 Task: Filter calendar events by 'Purple category' and 'Normal' importance in Outlook.
Action: Mouse moved to (13, 68)
Screenshot: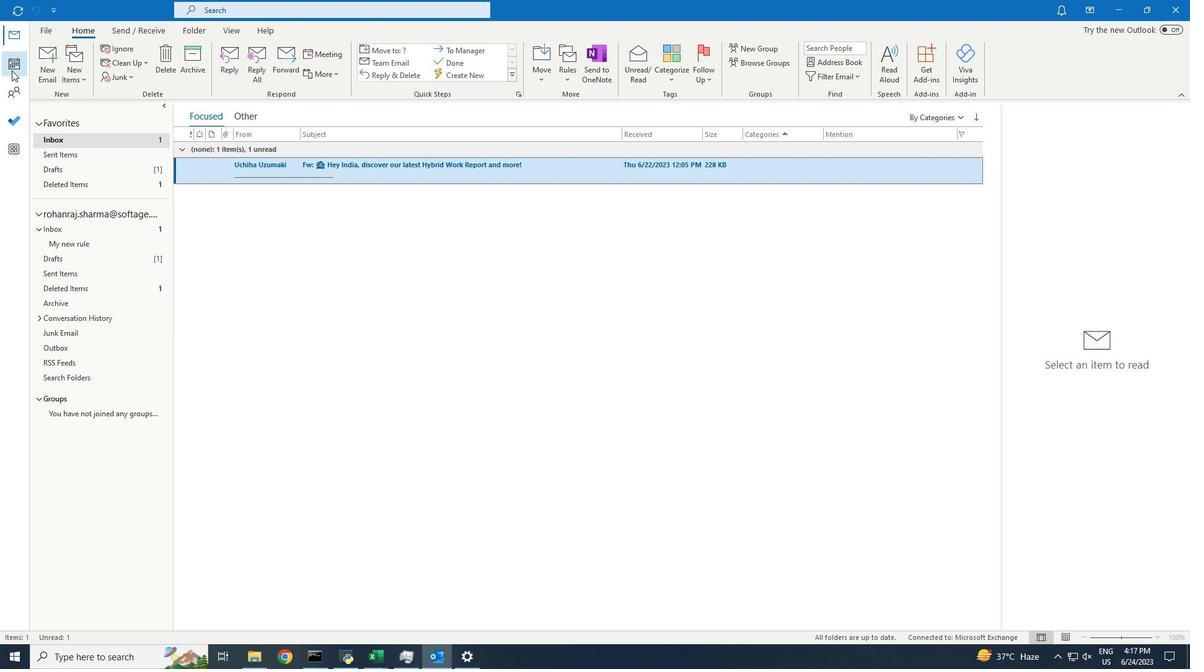 
Action: Mouse pressed left at (13, 68)
Screenshot: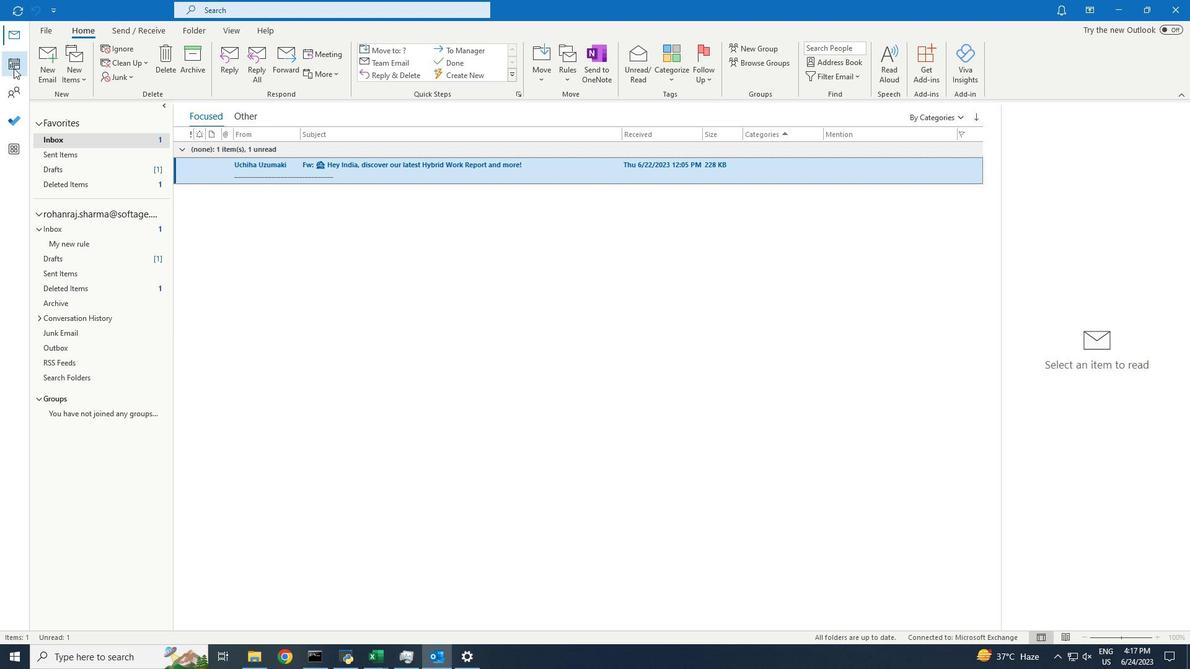 
Action: Mouse moved to (227, 32)
Screenshot: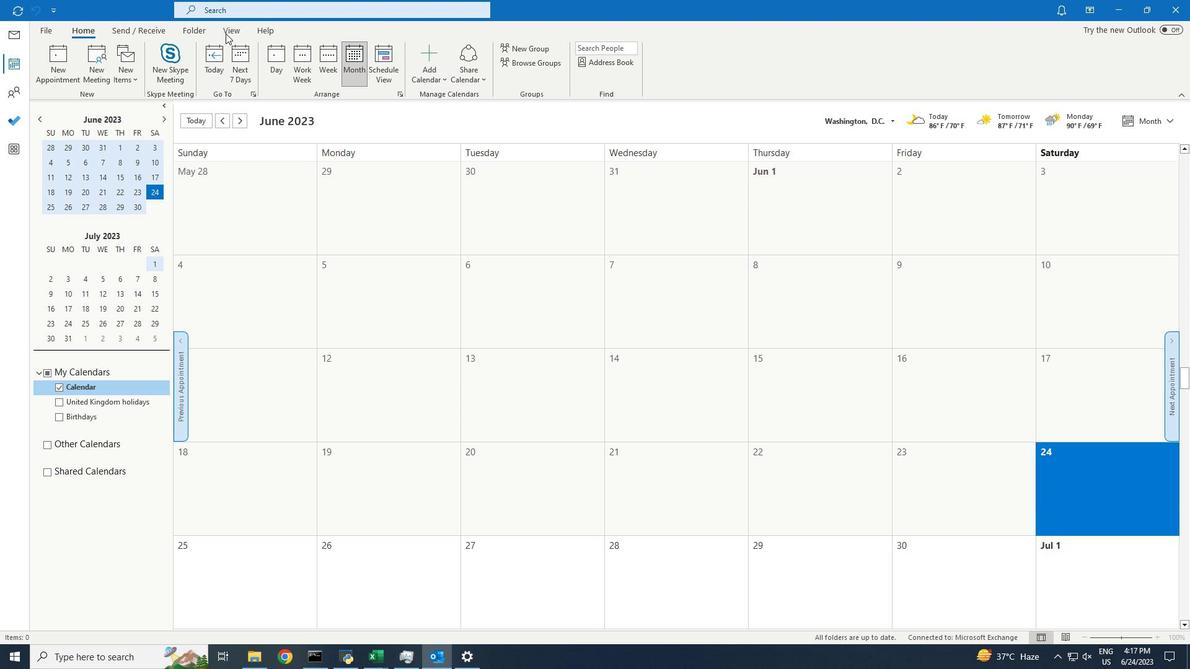 
Action: Mouse pressed left at (227, 32)
Screenshot: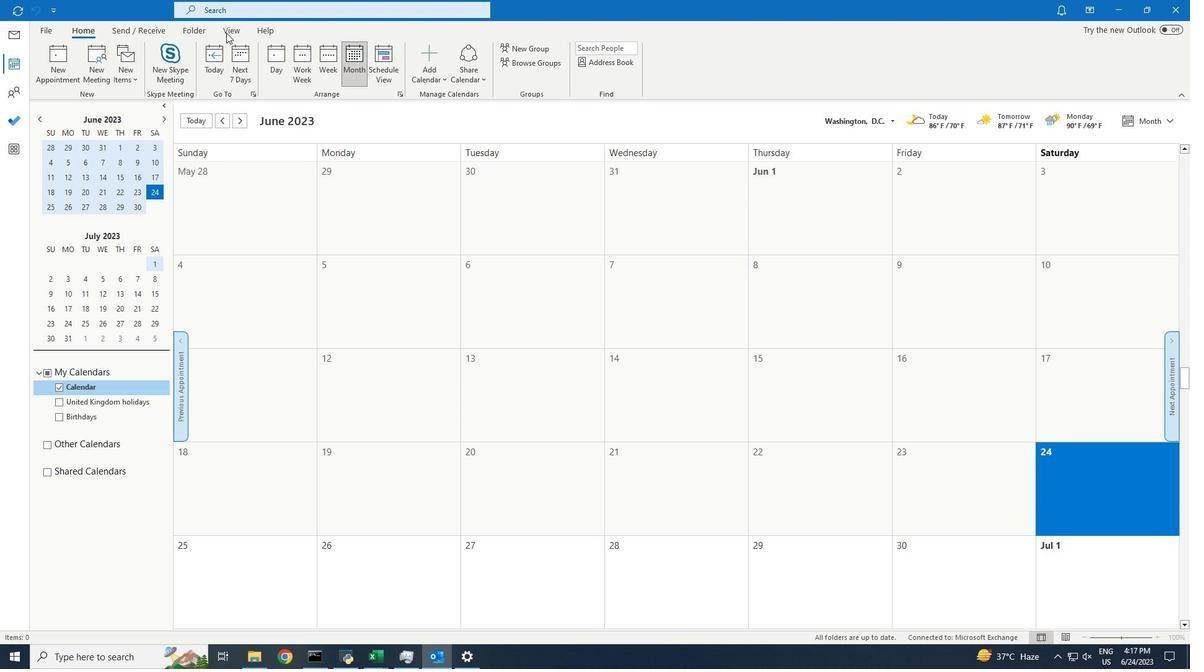 
Action: Mouse moved to (84, 55)
Screenshot: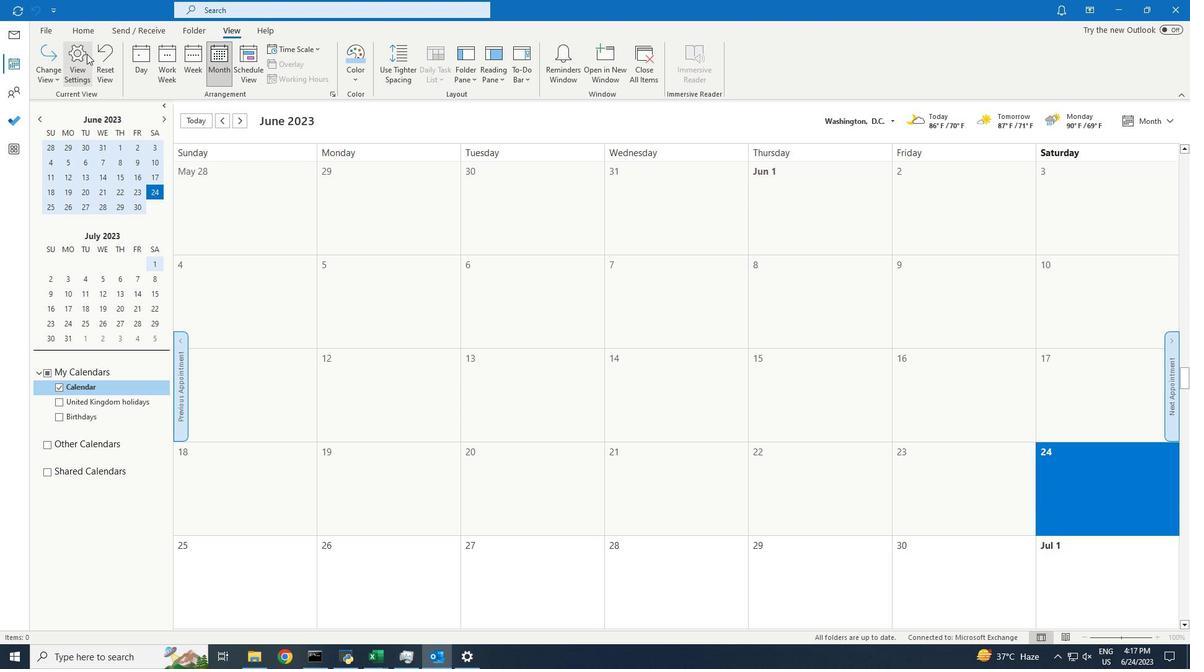 
Action: Mouse pressed left at (84, 55)
Screenshot: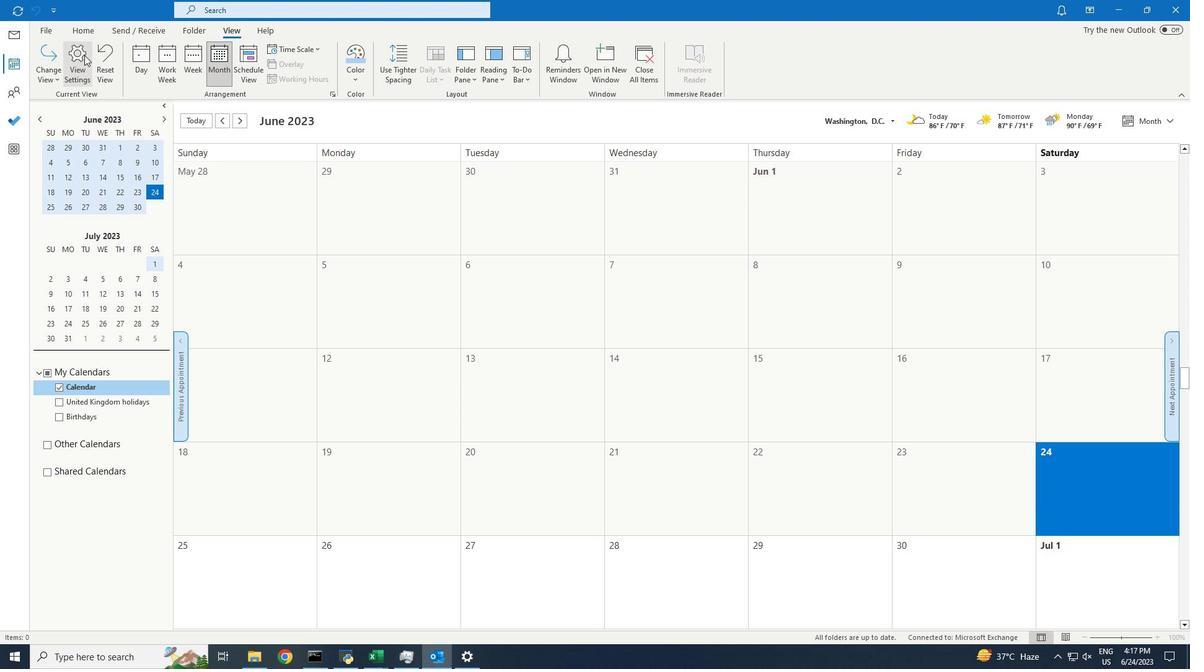 
Action: Mouse moved to (511, 324)
Screenshot: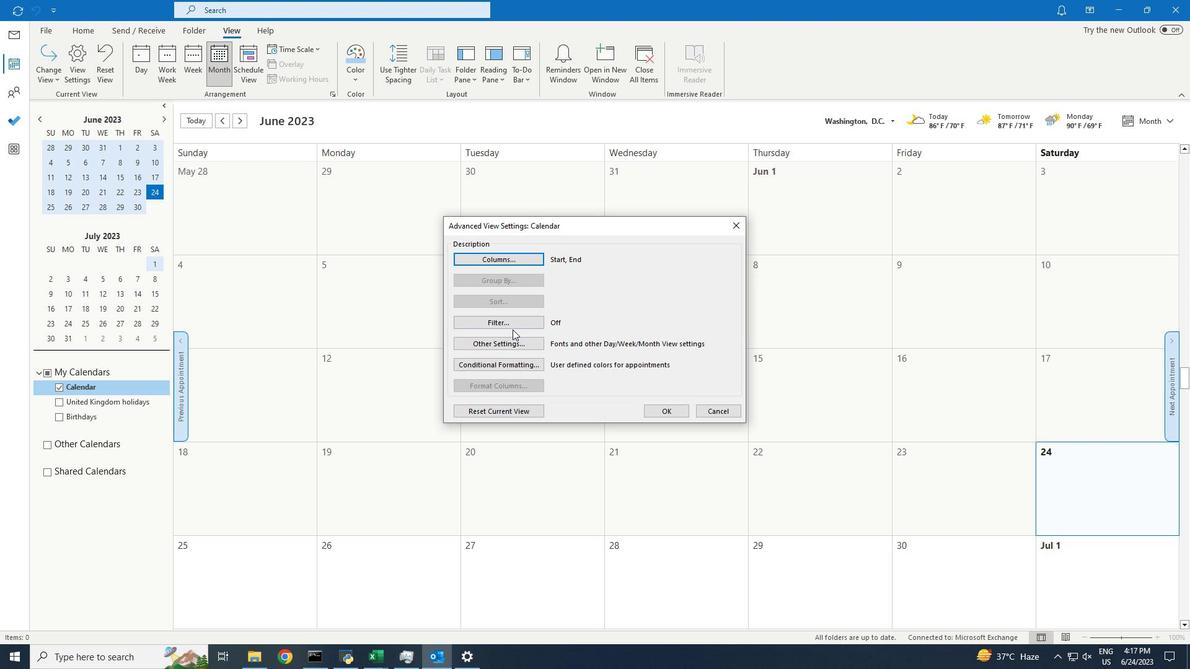 
Action: Mouse pressed left at (511, 324)
Screenshot: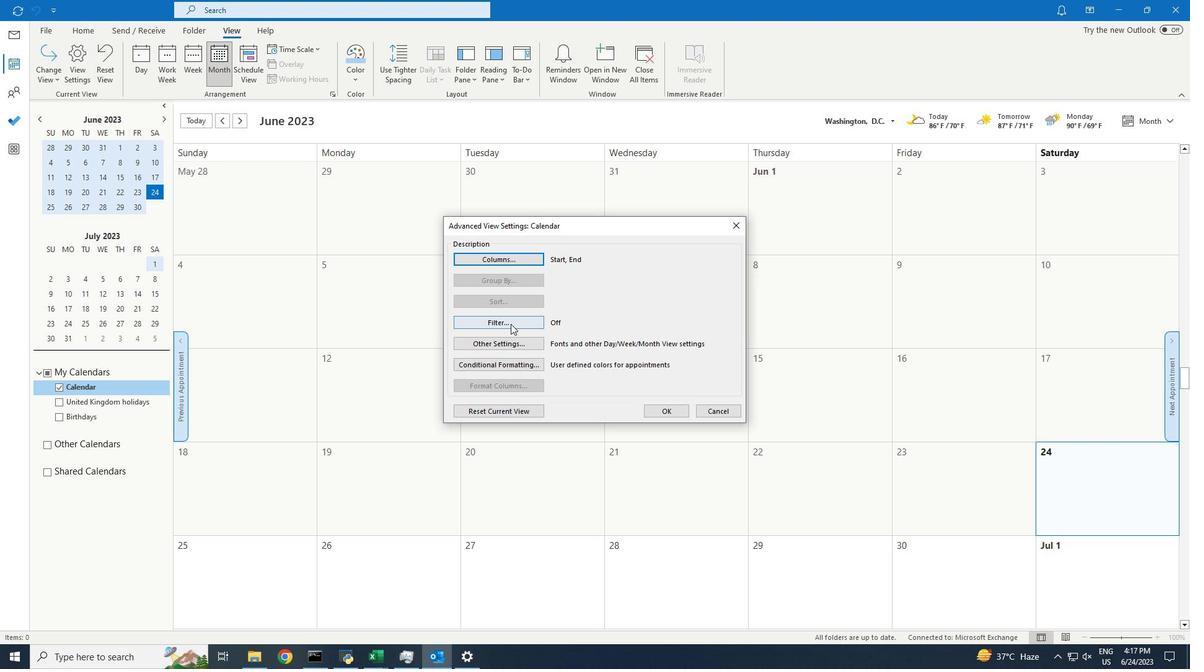 
Action: Mouse moved to (591, 247)
Screenshot: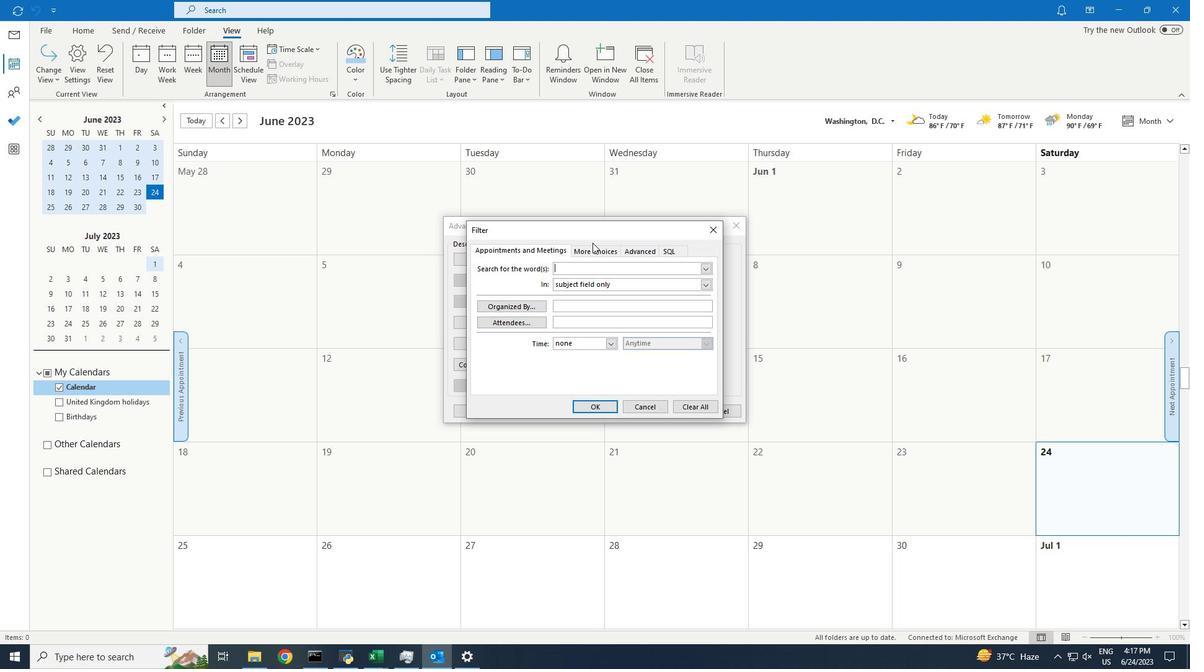 
Action: Mouse pressed left at (591, 247)
Screenshot: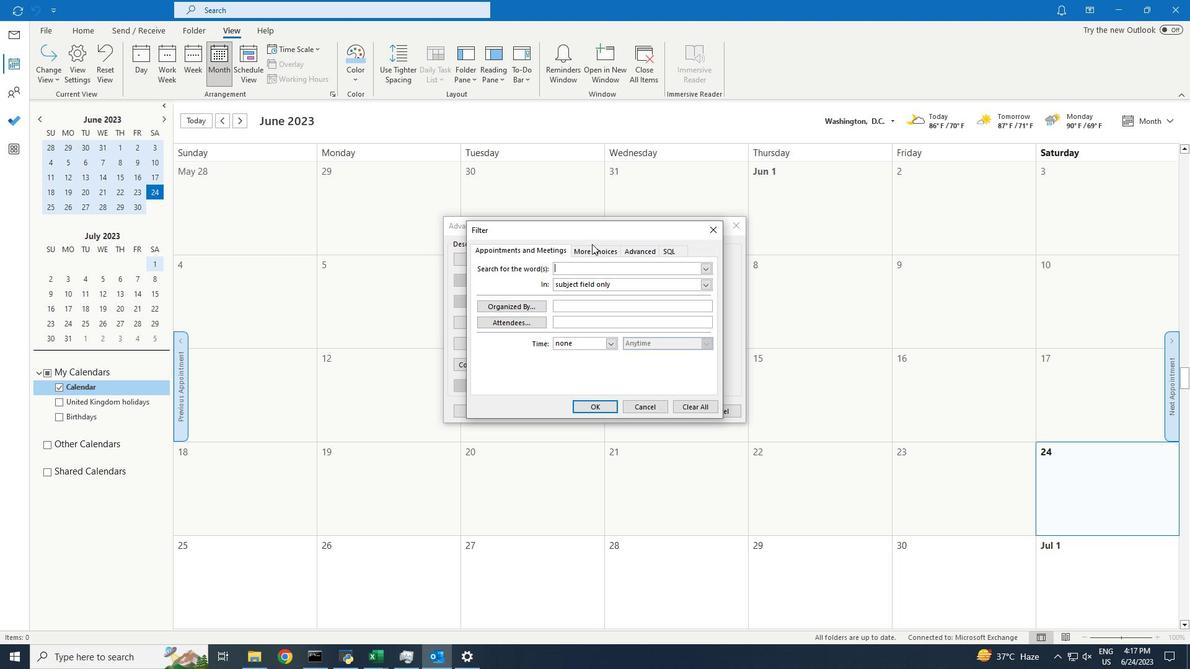 
Action: Mouse moved to (507, 265)
Screenshot: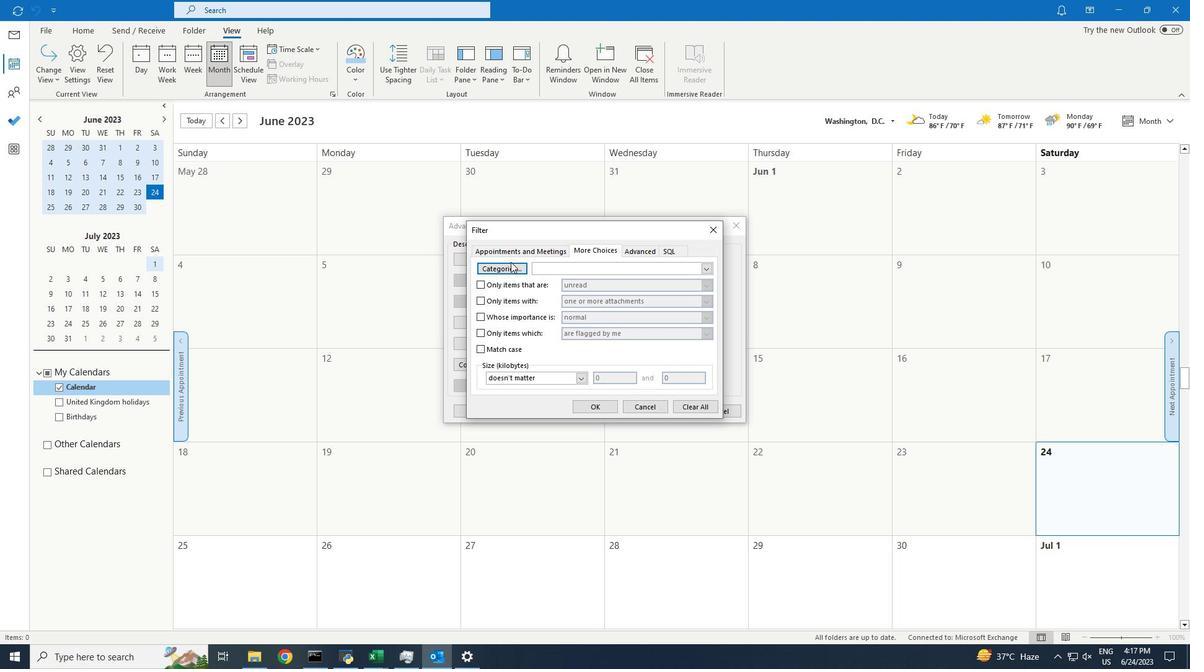 
Action: Mouse pressed left at (507, 265)
Screenshot: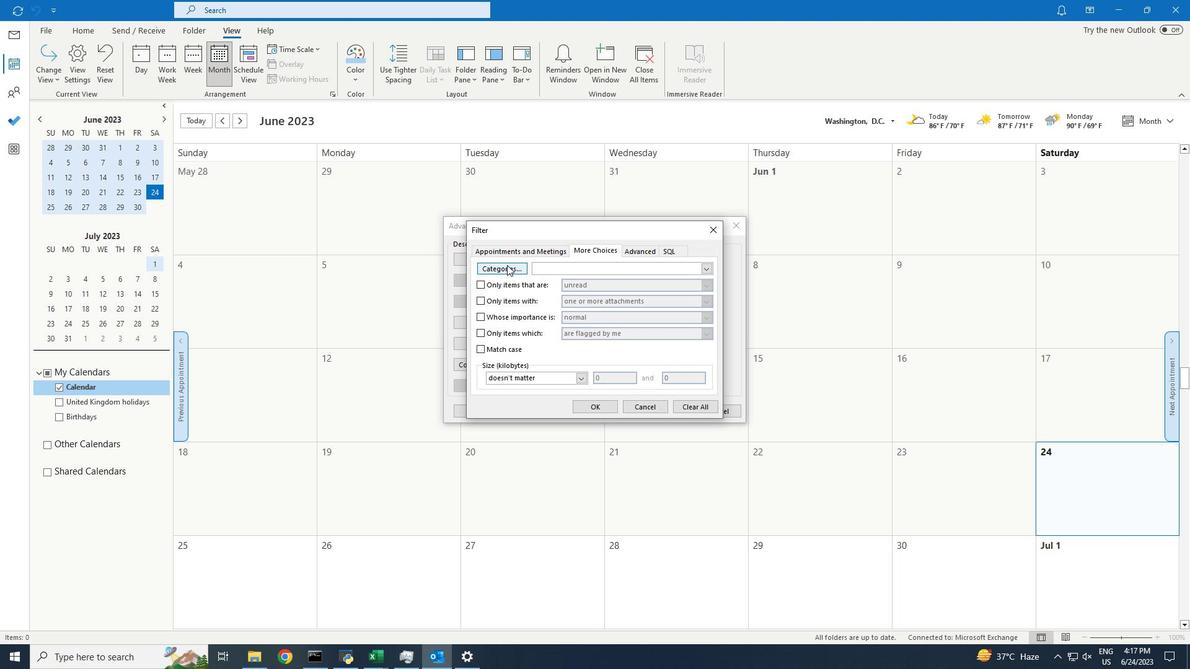 
Action: Mouse moved to (455, 305)
Screenshot: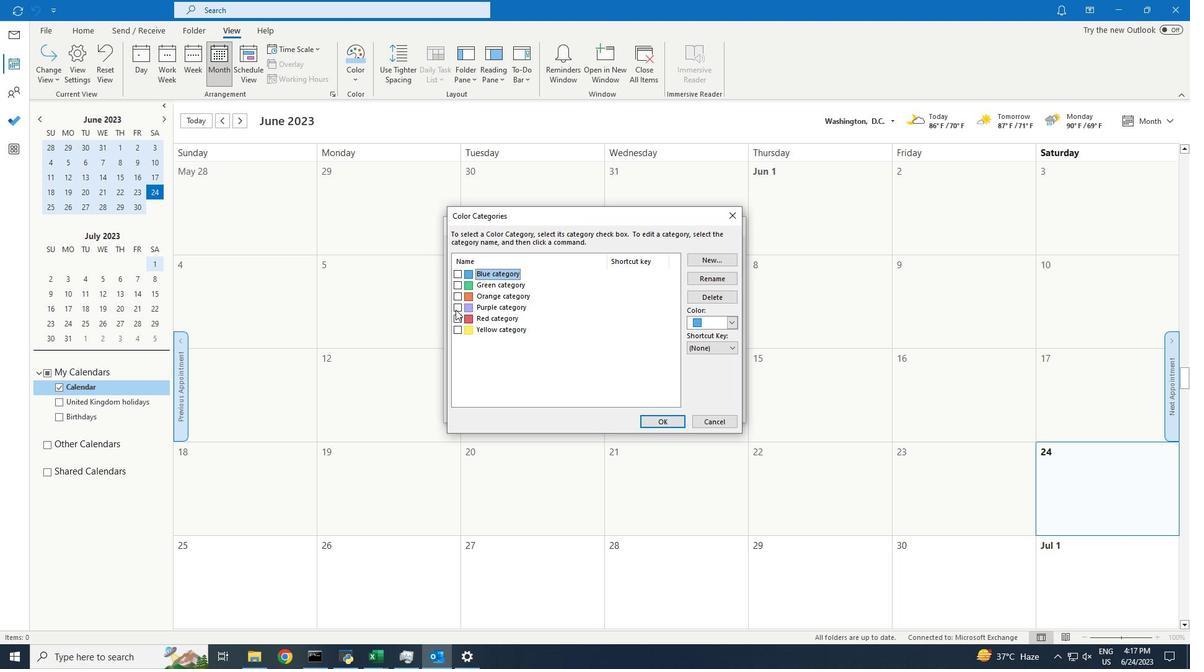 
Action: Mouse pressed left at (455, 305)
Screenshot: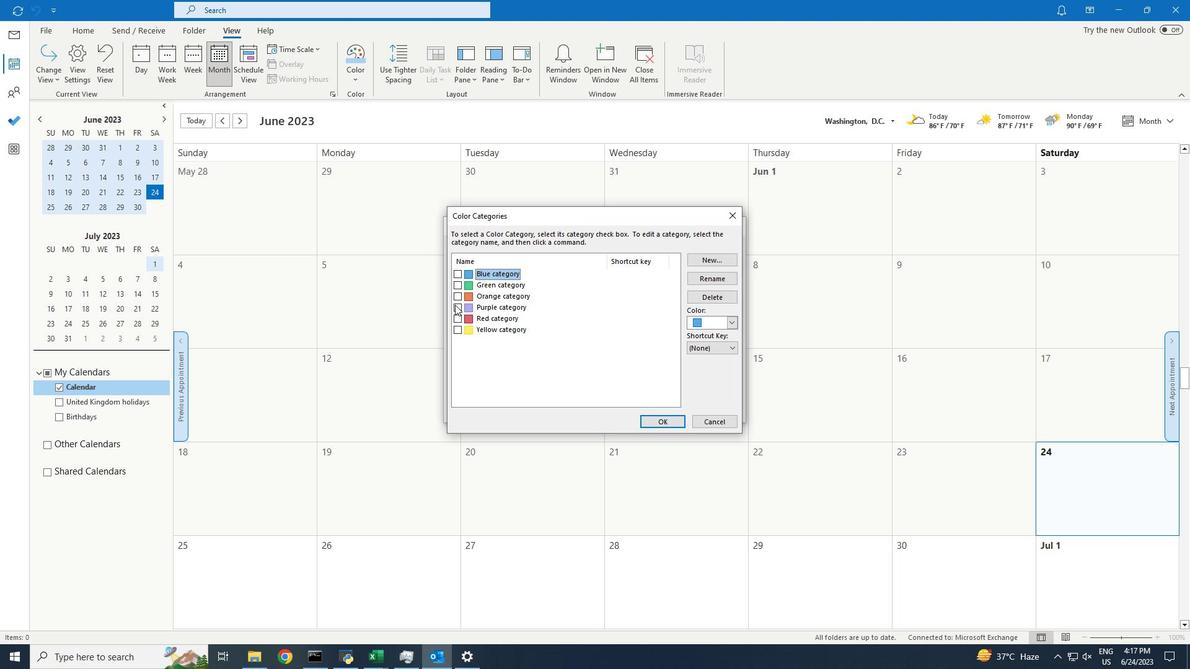 
Action: Mouse moved to (655, 424)
Screenshot: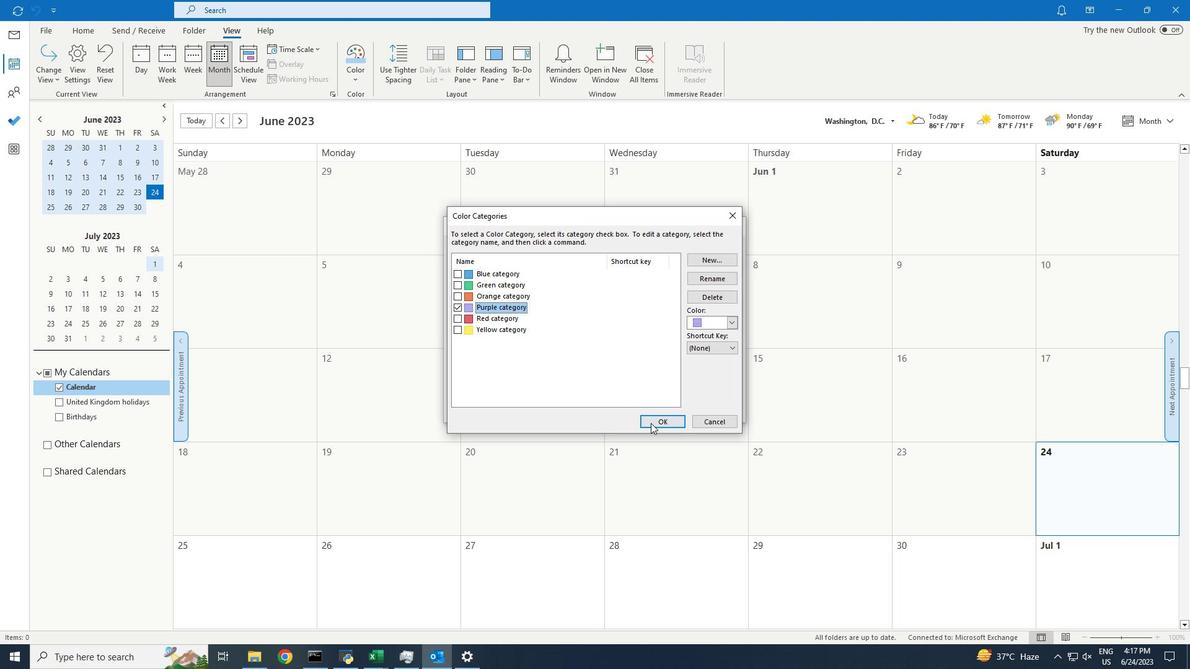
Action: Mouse pressed left at (655, 424)
Screenshot: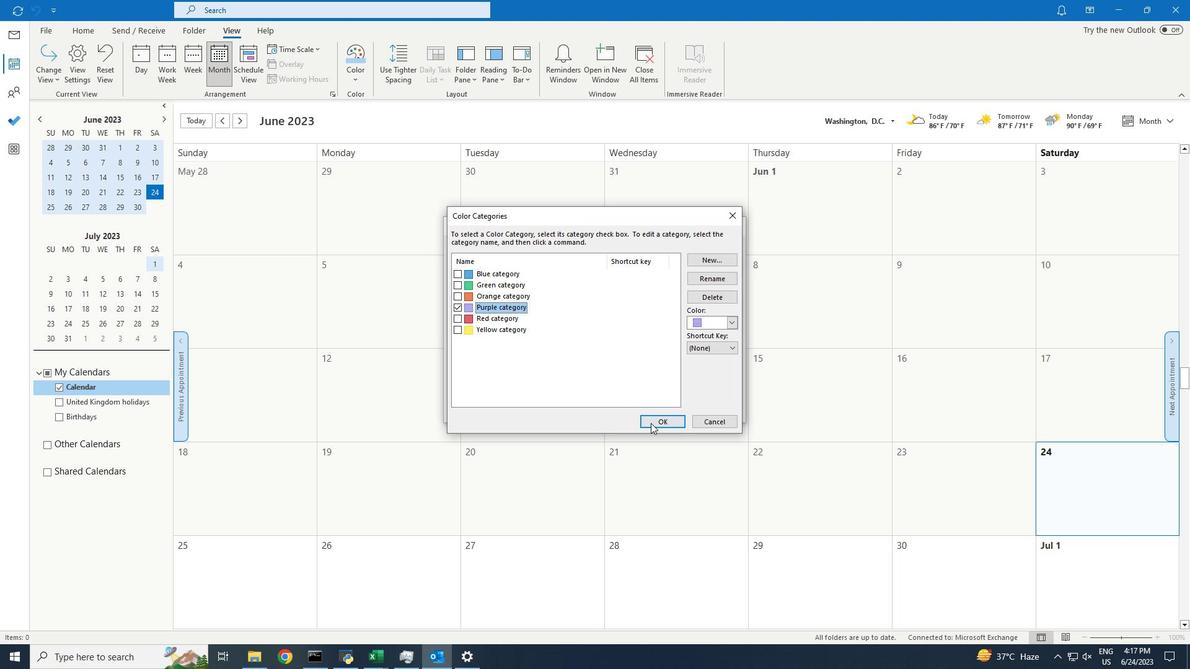 
Action: Mouse moved to (480, 313)
Screenshot: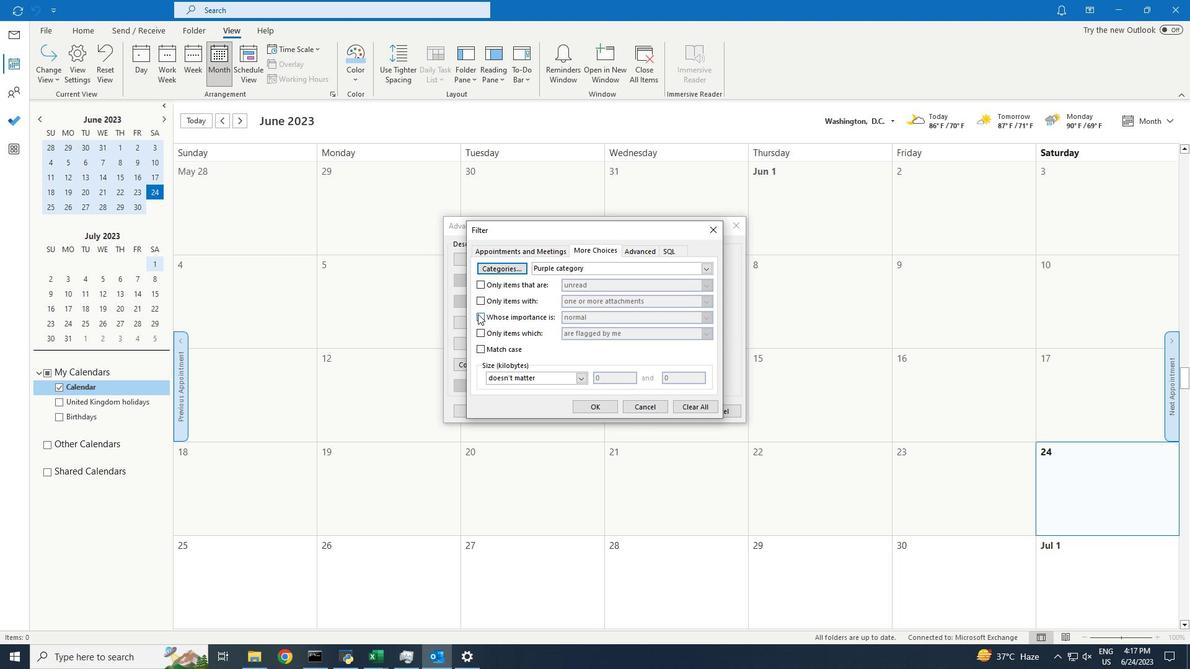 
Action: Mouse pressed left at (480, 313)
Screenshot: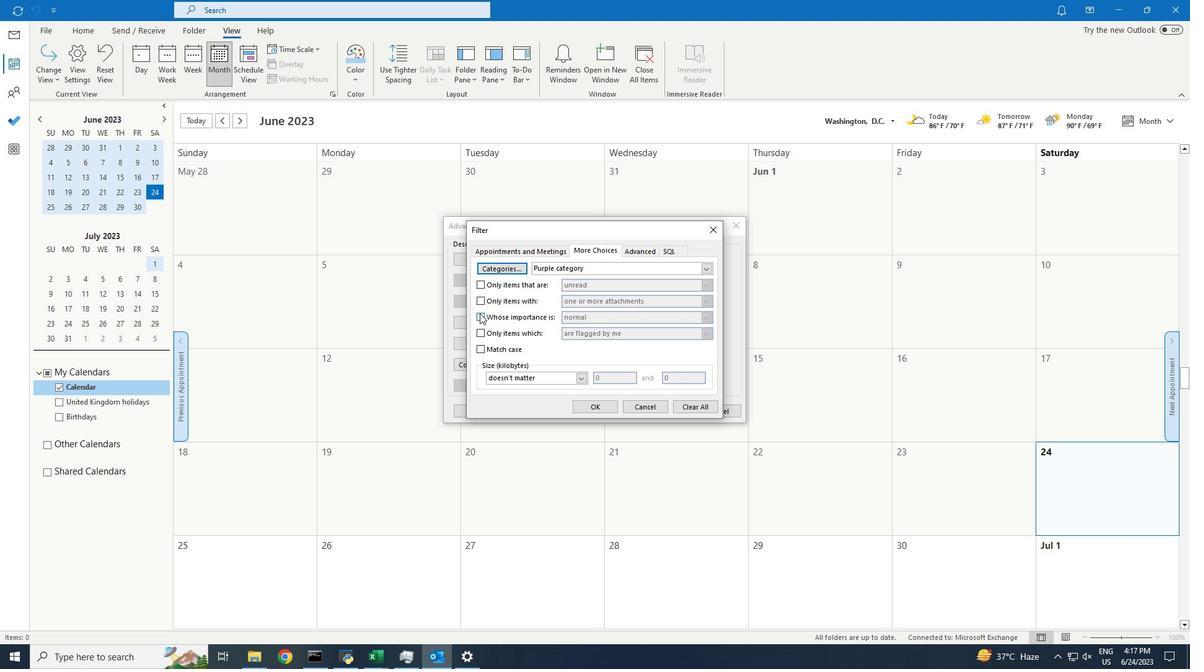
Action: Mouse moved to (703, 314)
Screenshot: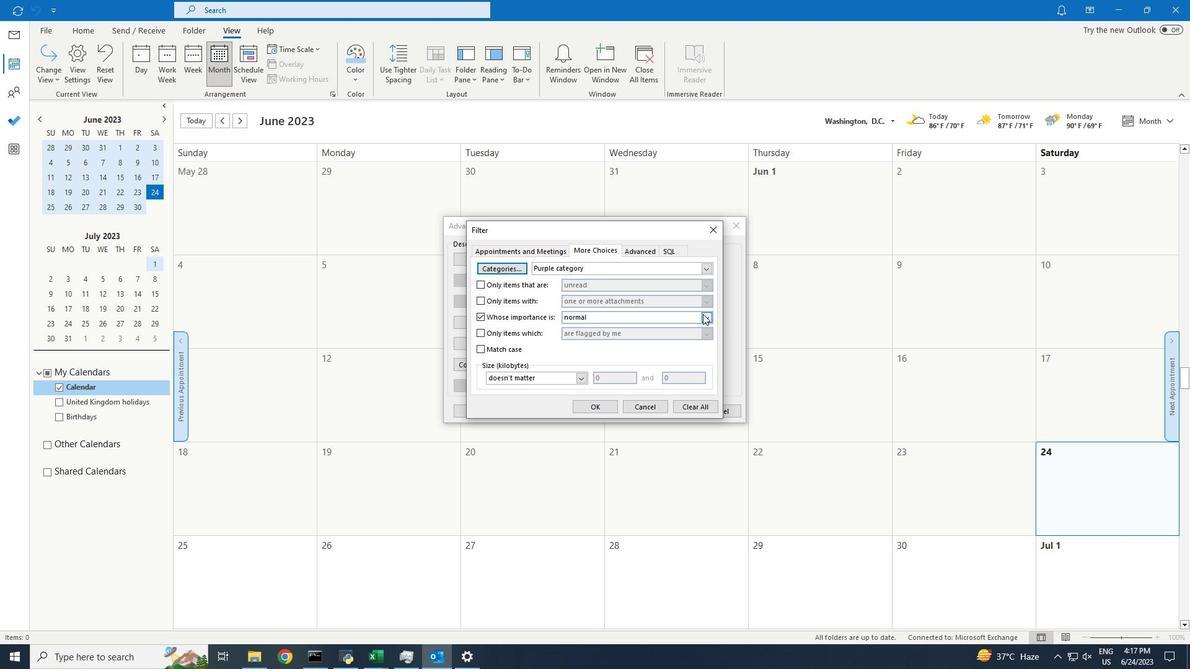 
Action: Mouse pressed left at (703, 314)
Screenshot: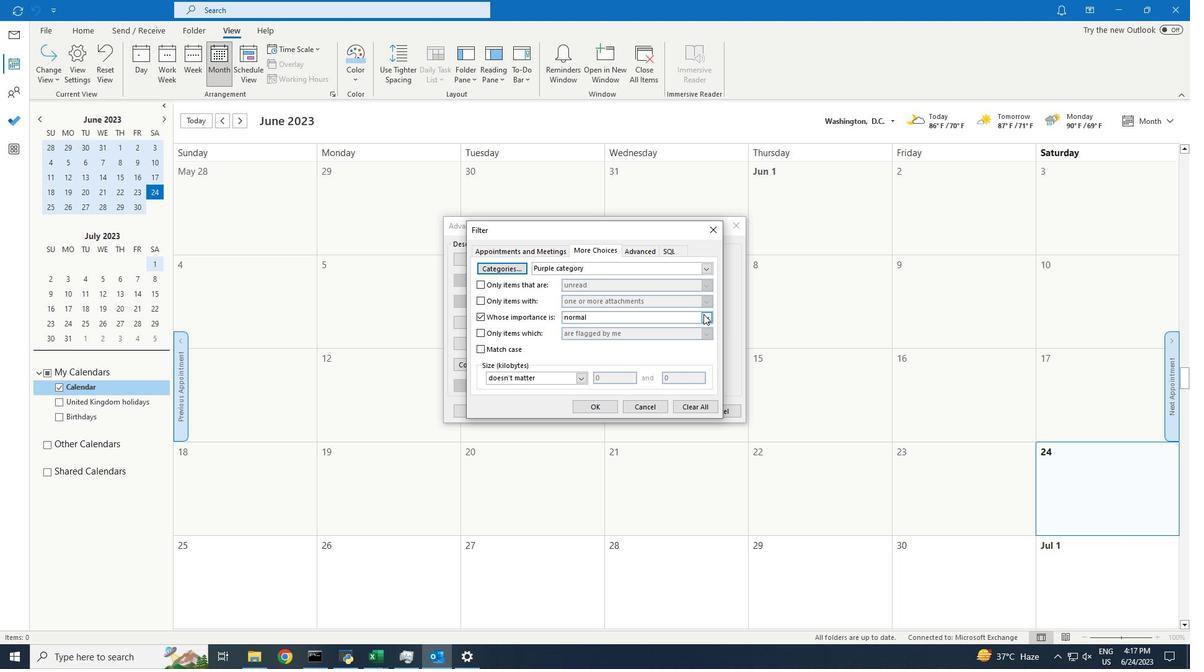 
Action: Mouse moved to (632, 326)
Screenshot: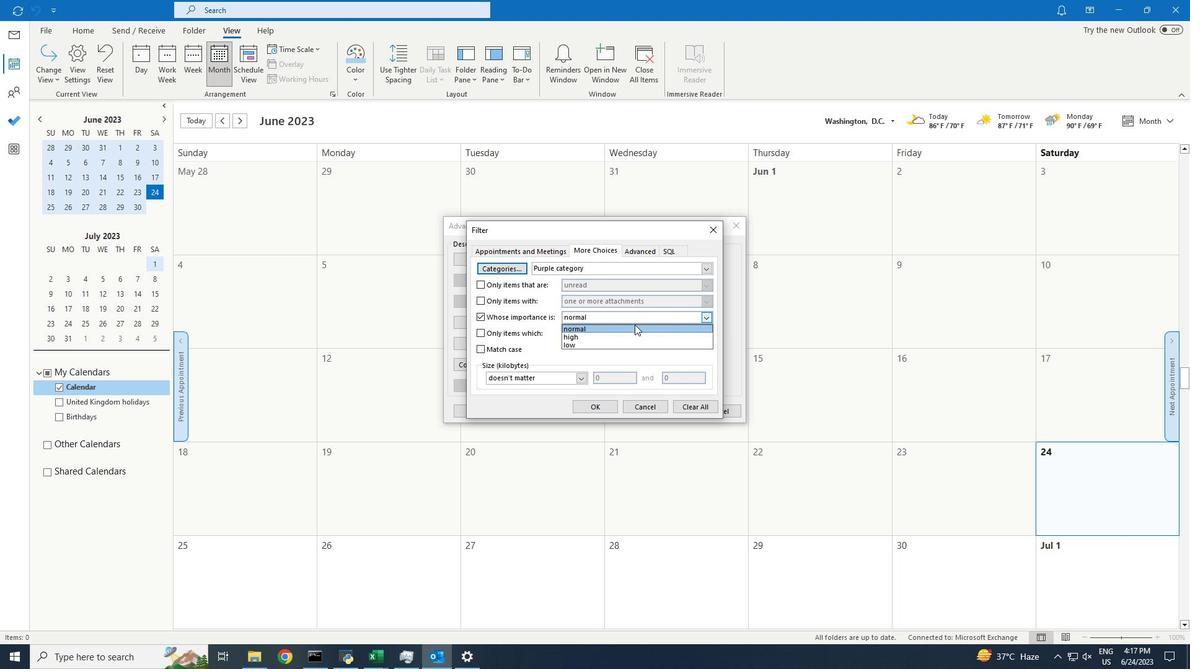
Action: Mouse pressed left at (632, 326)
Screenshot: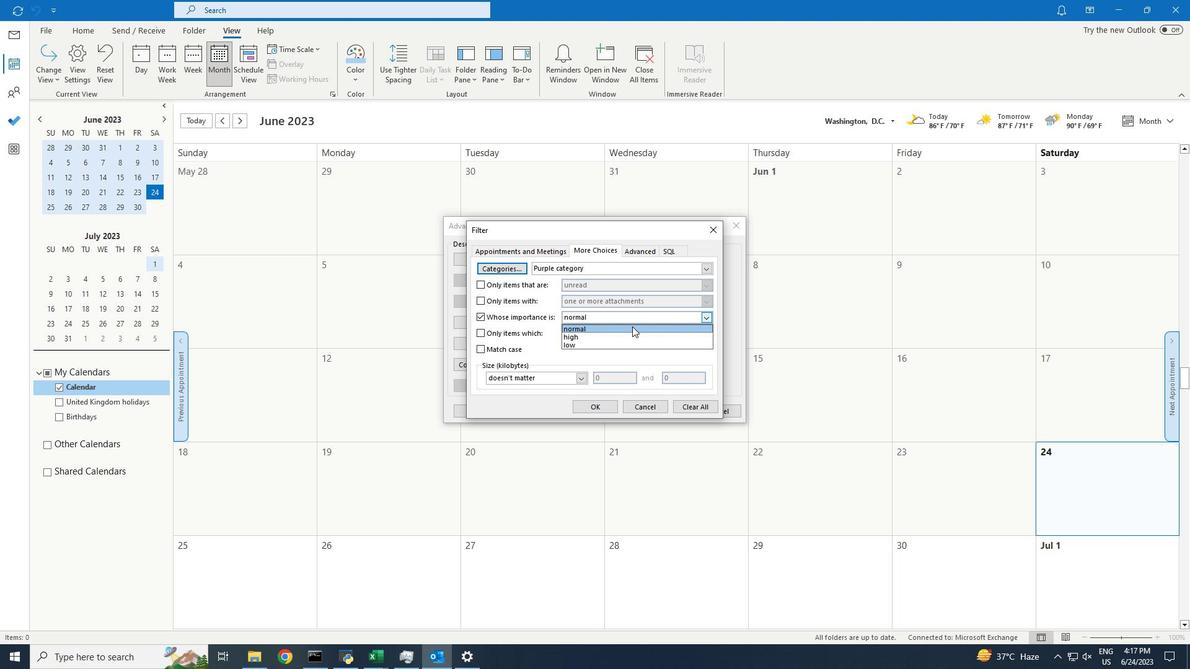 
Action: Mouse moved to (604, 405)
Screenshot: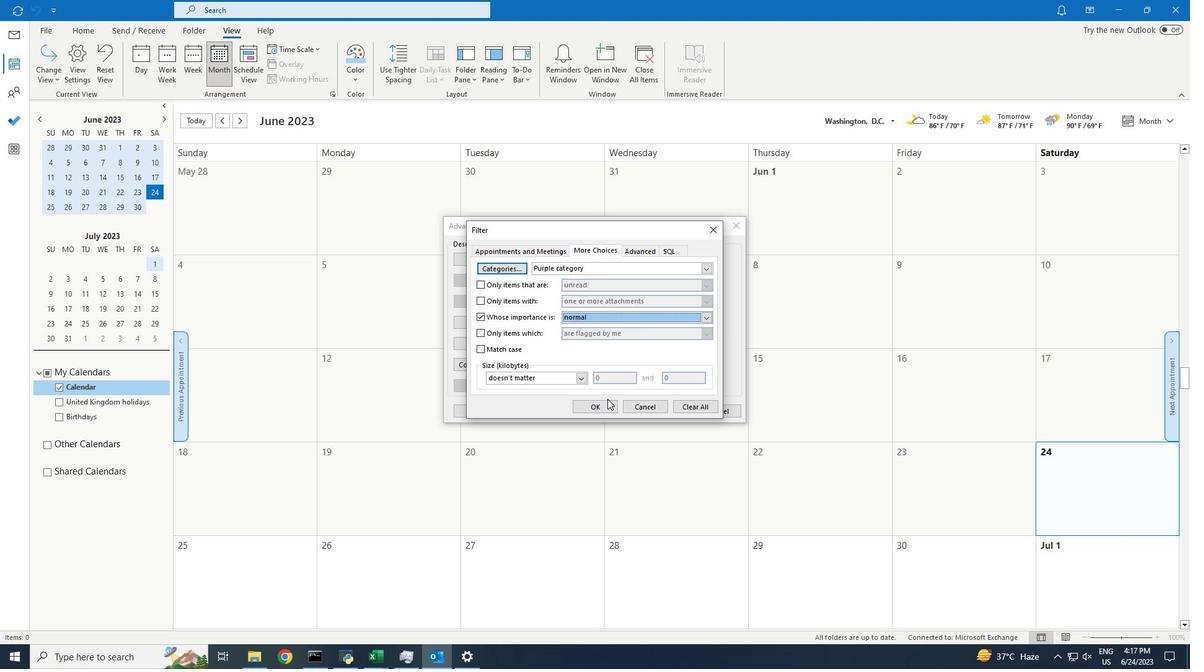 
Action: Mouse pressed left at (604, 405)
Screenshot: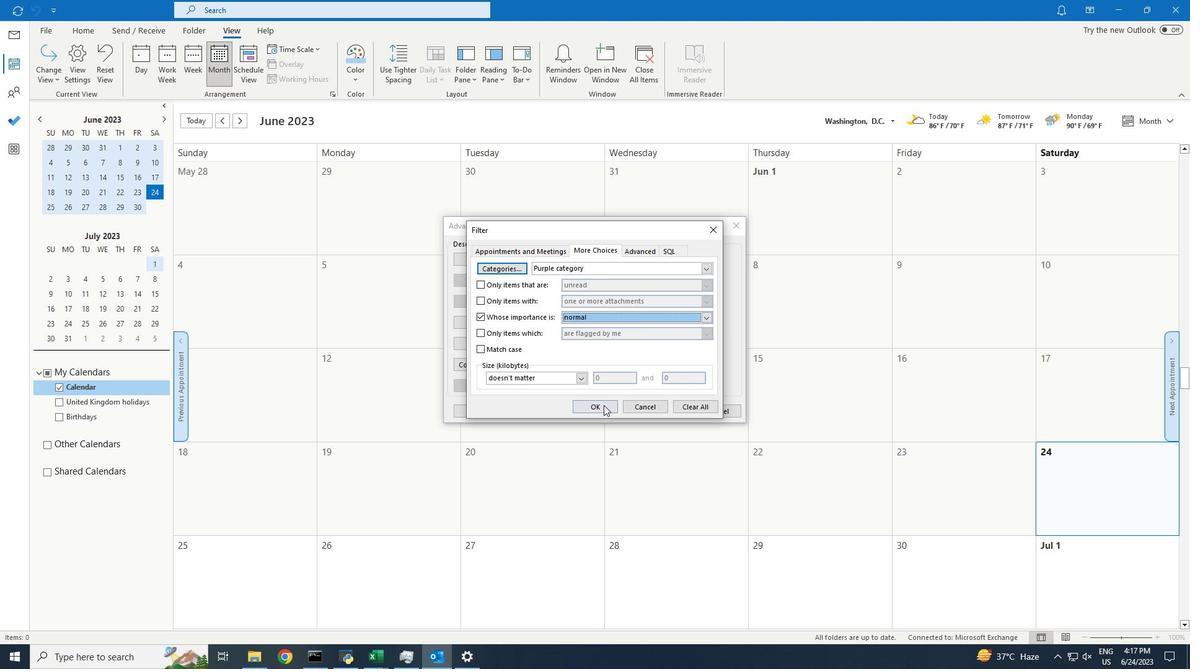 
Action: Mouse moved to (666, 411)
Screenshot: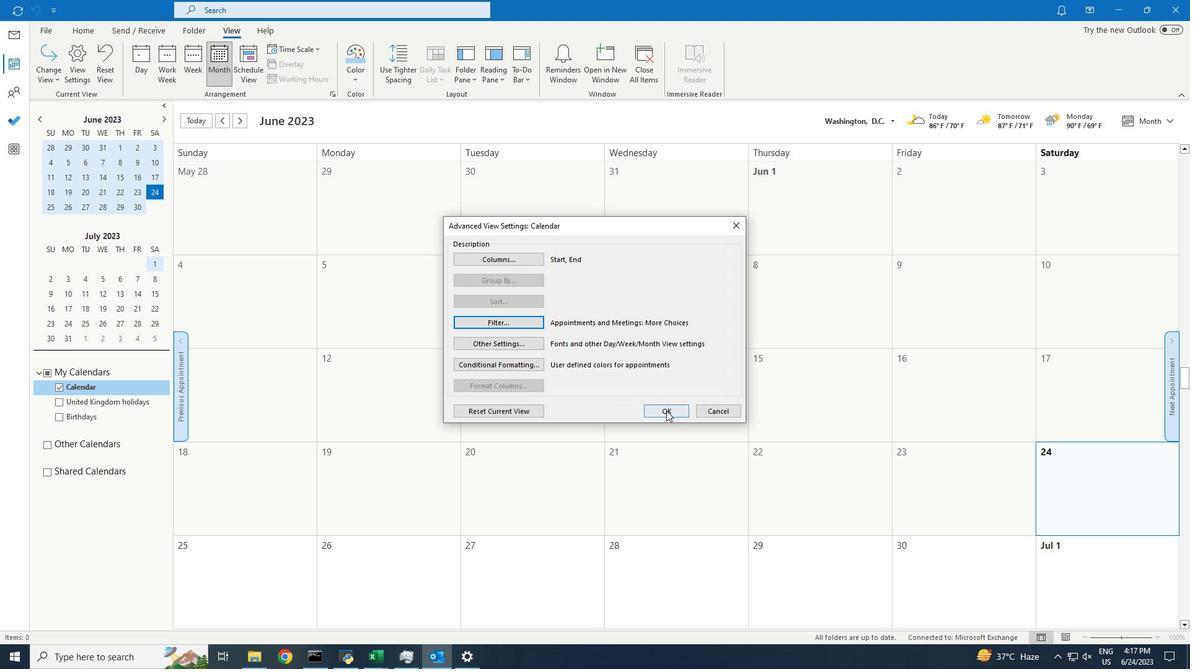 
Action: Mouse pressed left at (666, 411)
Screenshot: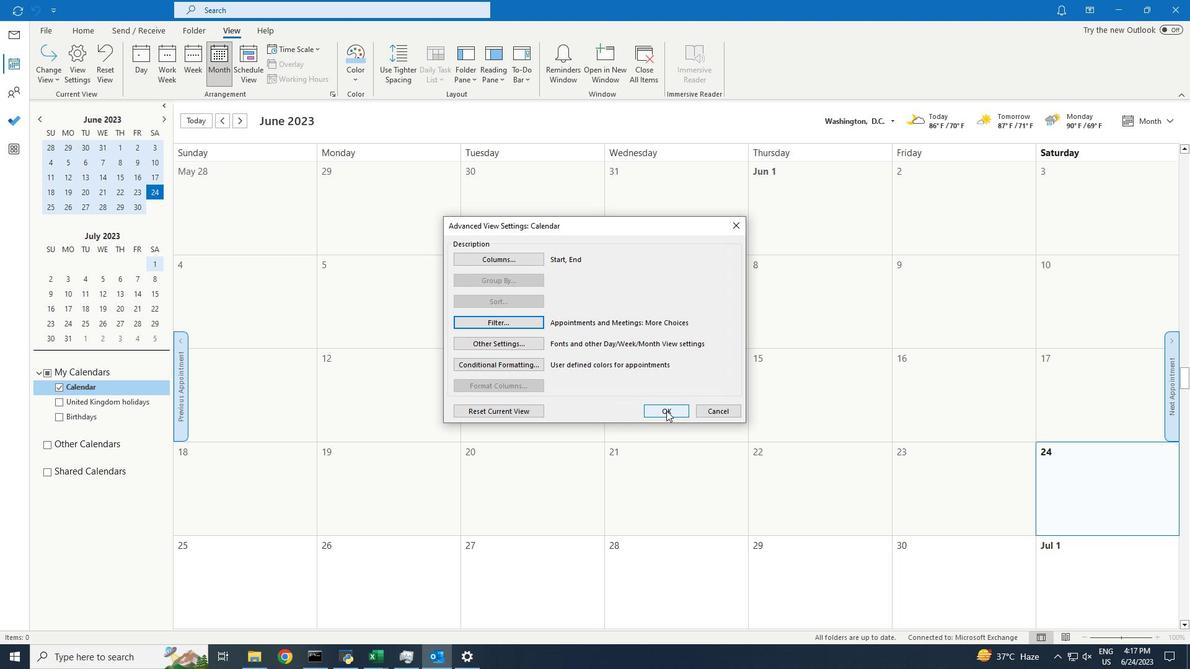 
